 Task: Create a task  Implement a new cloud-based environmental management system for a company , assign it to team member softage.5@softage.net in the project BitTech and update the status of the task to  On Track  , set the priority of the task to Low
Action: Mouse moved to (71, 58)
Screenshot: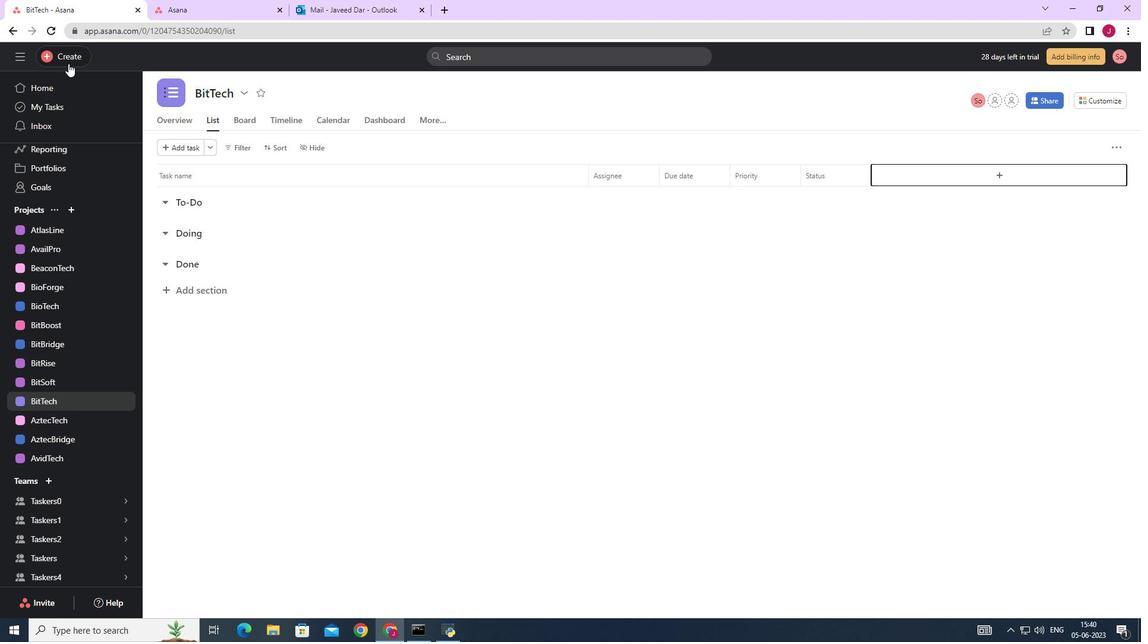 
Action: Mouse pressed left at (71, 58)
Screenshot: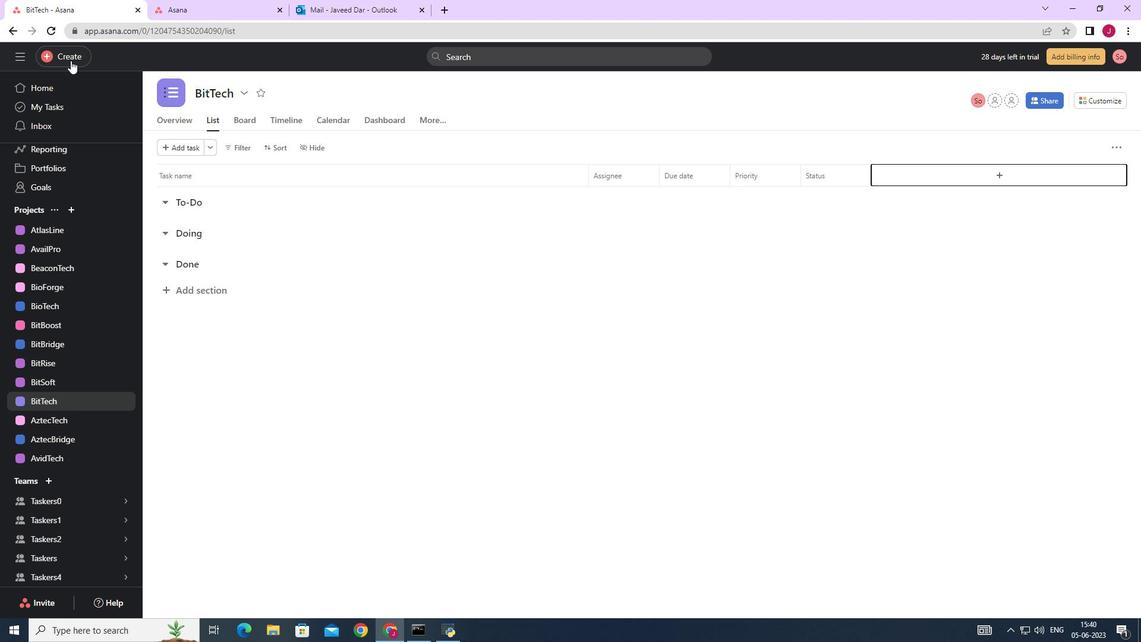 
Action: Mouse moved to (140, 60)
Screenshot: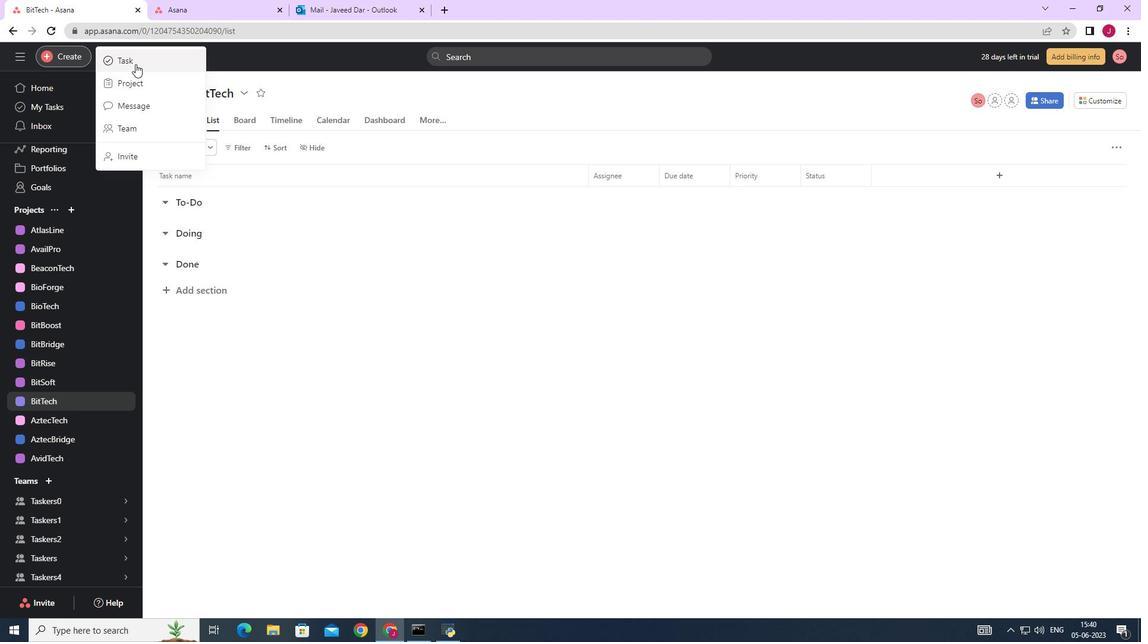 
Action: Mouse pressed left at (140, 60)
Screenshot: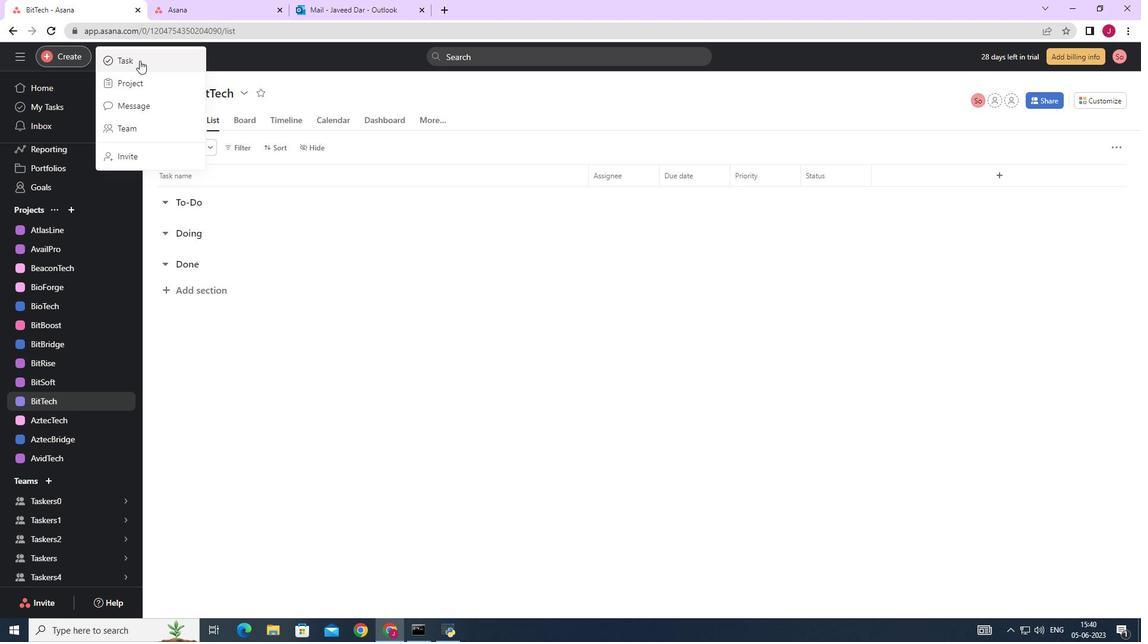 
Action: Mouse moved to (901, 392)
Screenshot: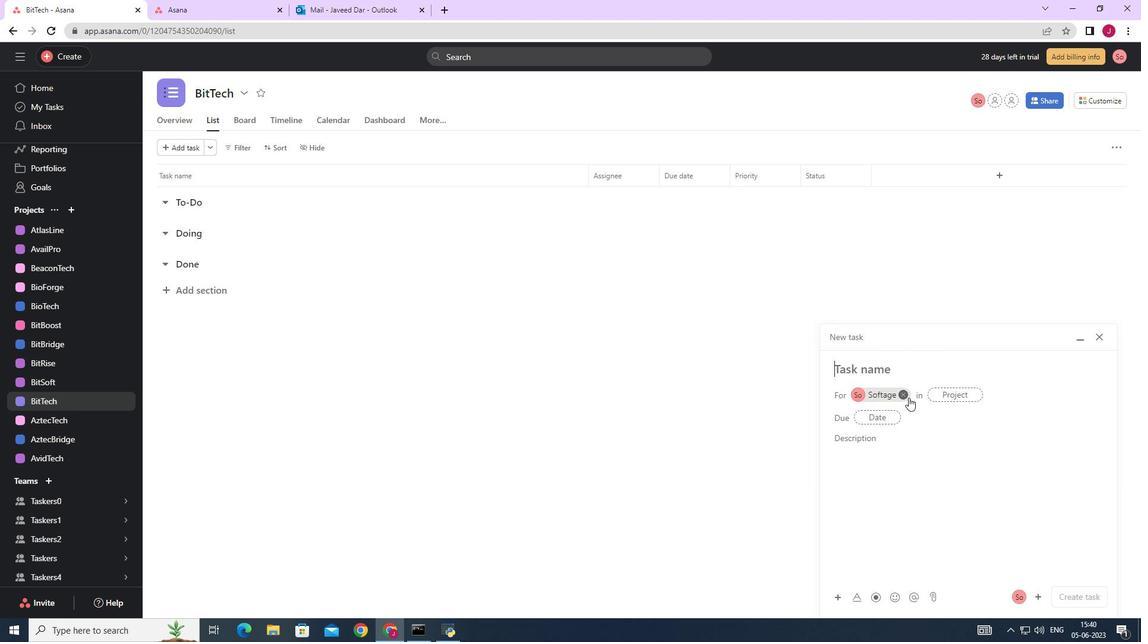 
Action: Mouse pressed left at (901, 392)
Screenshot: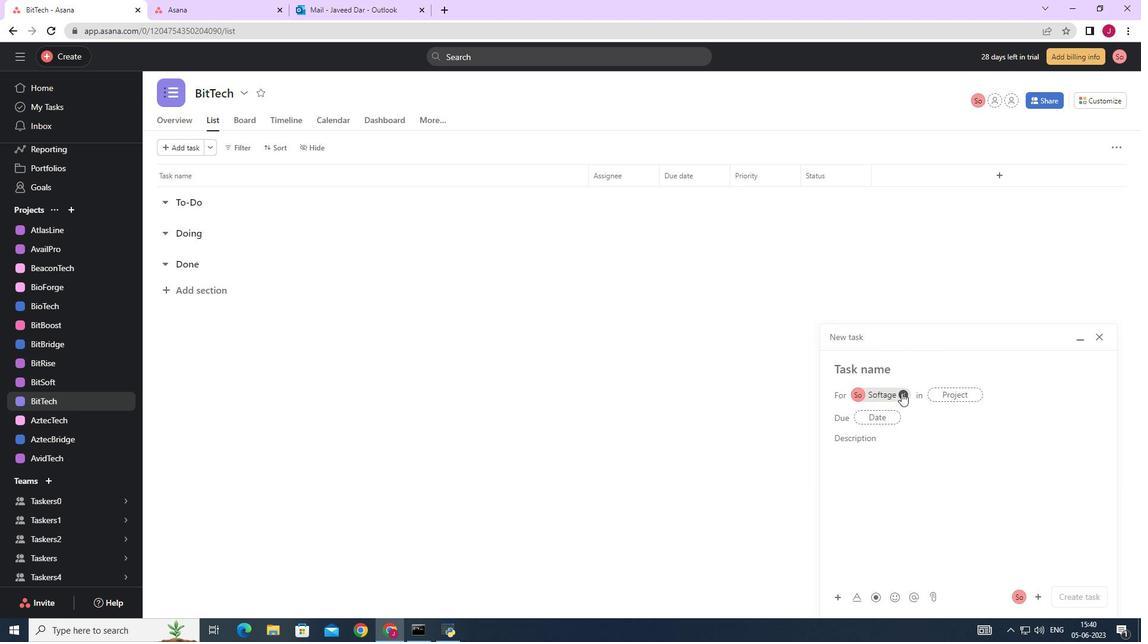 
Action: Mouse moved to (883, 369)
Screenshot: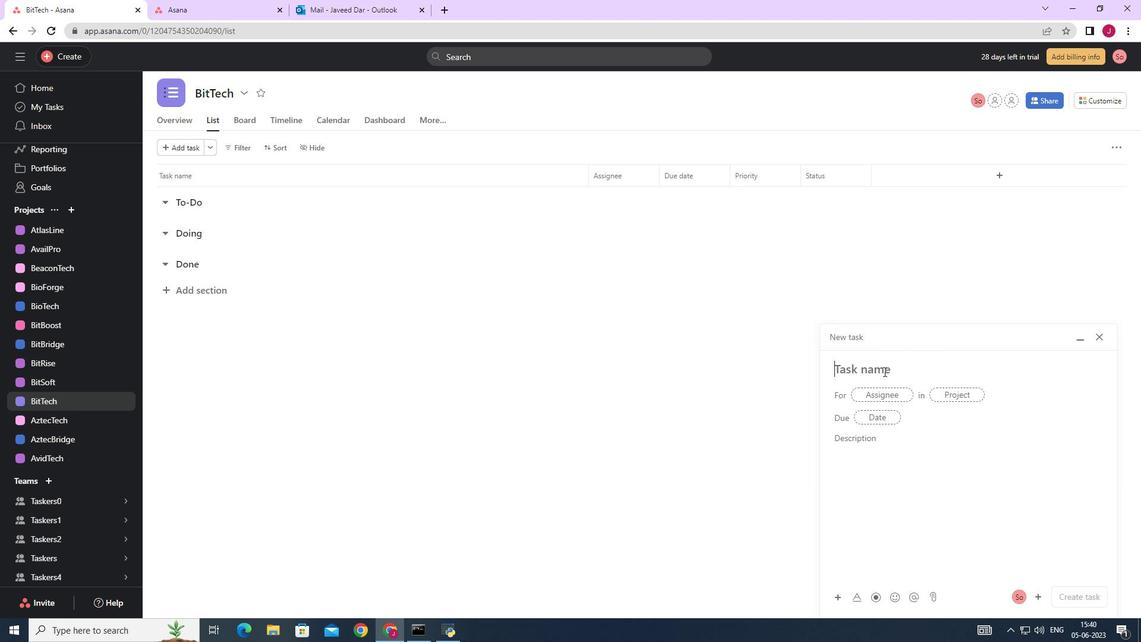 
Action: Mouse pressed left at (883, 369)
Screenshot: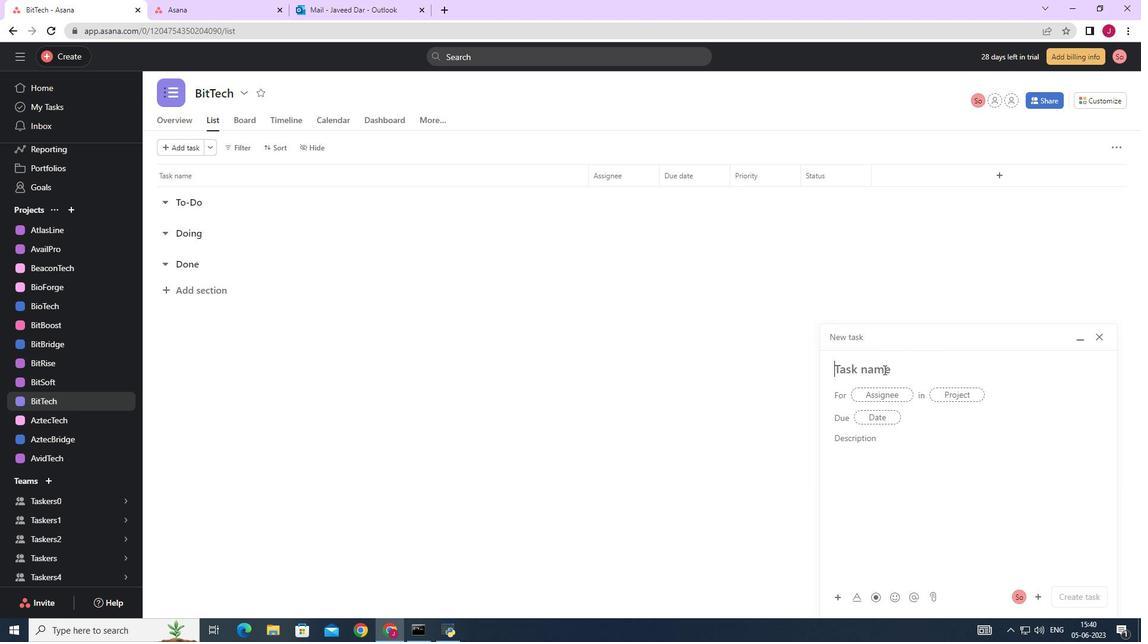 
Action: Mouse moved to (884, 366)
Screenshot: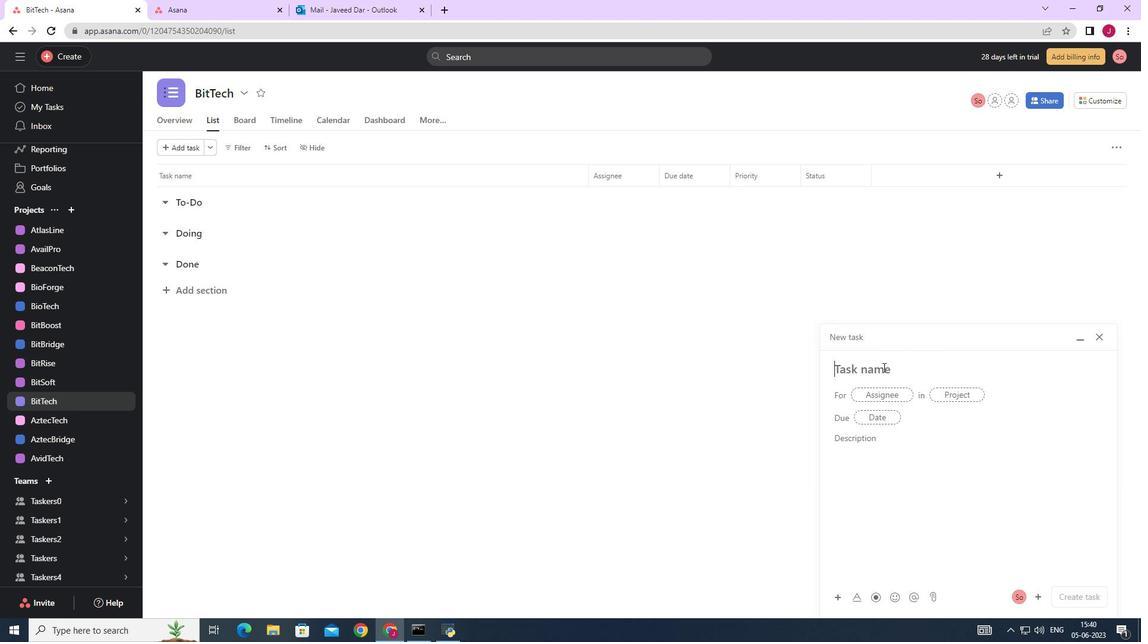 
Action: Key pressed <Key.caps_lock>I<Key.caps_lock>mplement<Key.space>a<Key.space>new<Key.space>cloud-based<Key.space>enviromntal<Key.space><Key.backspace><Key.backspace><Key.backspace><Key.backspace><Key.backspace>ental<Key.space><Key.left><Key.left><Key.left><Key.left><Key.left><Key.left><Key.left><Key.left><Key.right>n<Key.right><Key.right><Key.right><Key.right><Key.right><Key.right><Key.space>management<Key.space>system<Key.space>for<Key.space>a<Key.space>company
Screenshot: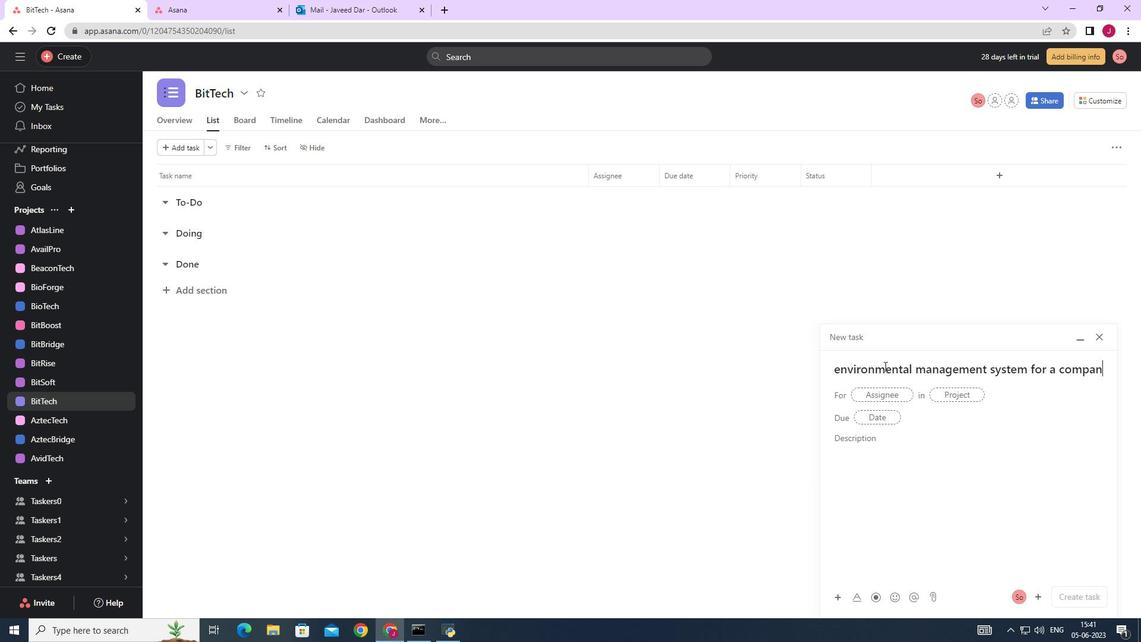 
Action: Mouse moved to (898, 391)
Screenshot: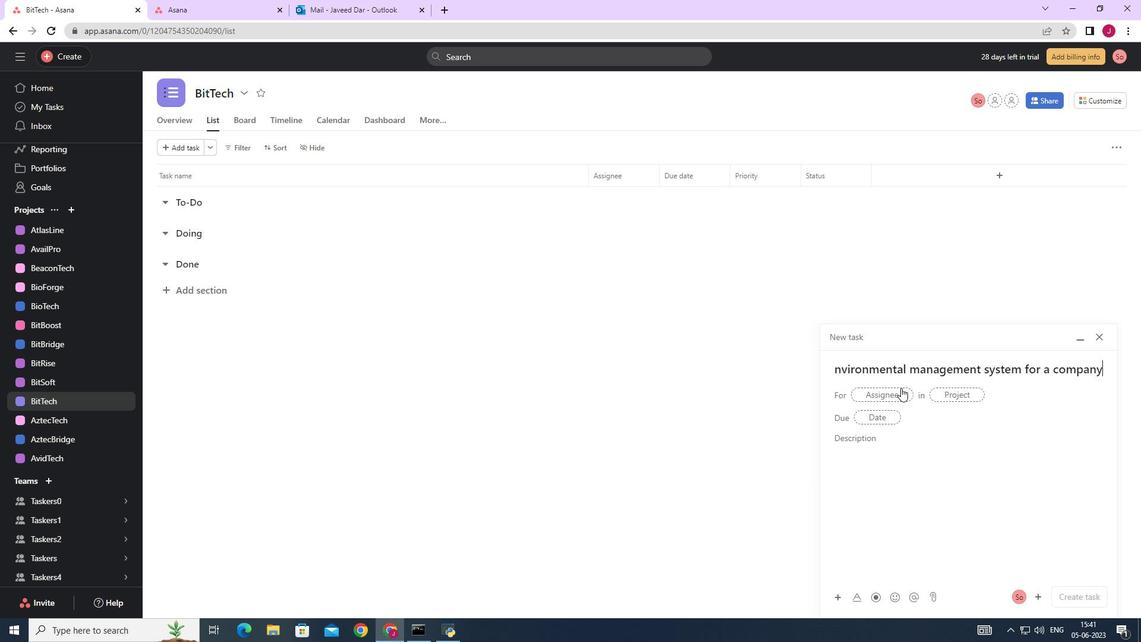 
Action: Mouse pressed left at (898, 391)
Screenshot: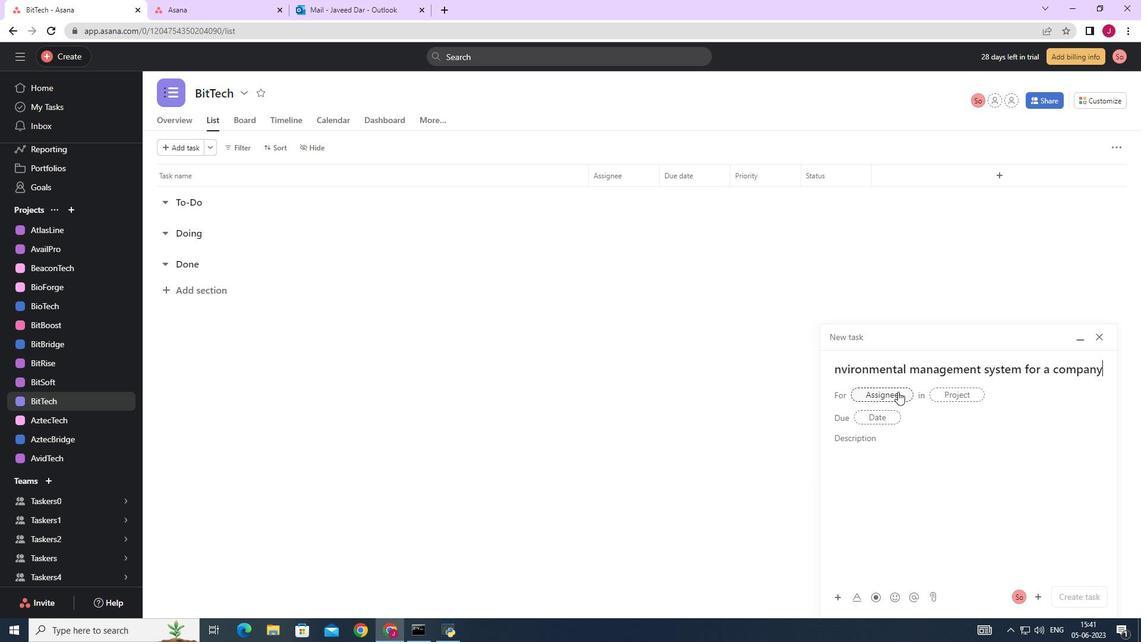 
Action: Key pressed softage.
Screenshot: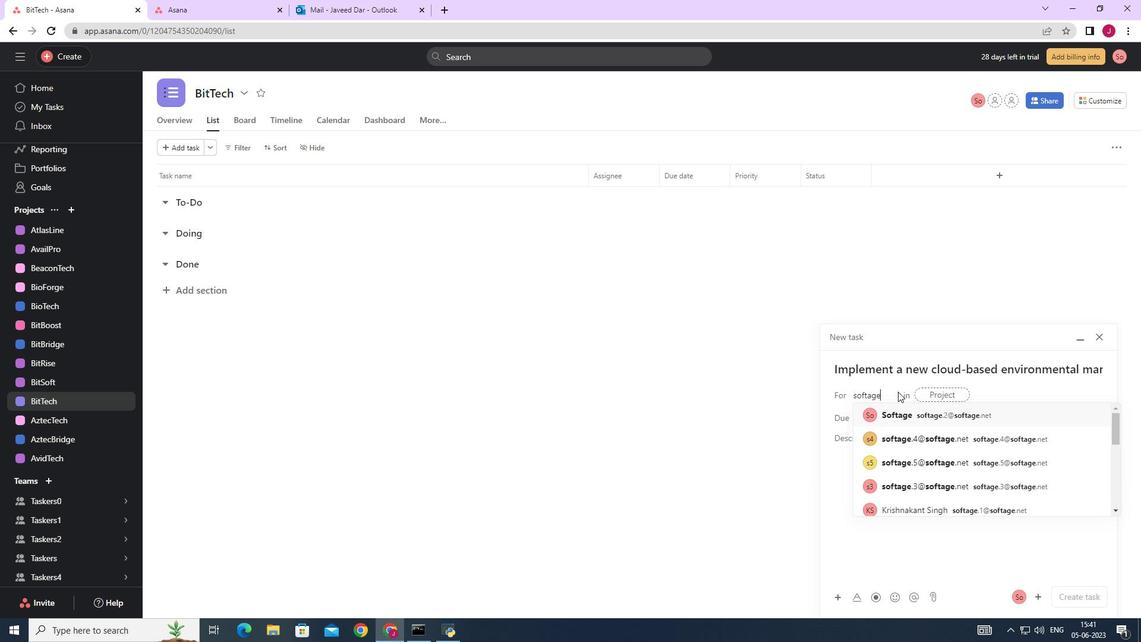 
Action: Mouse moved to (886, 382)
Screenshot: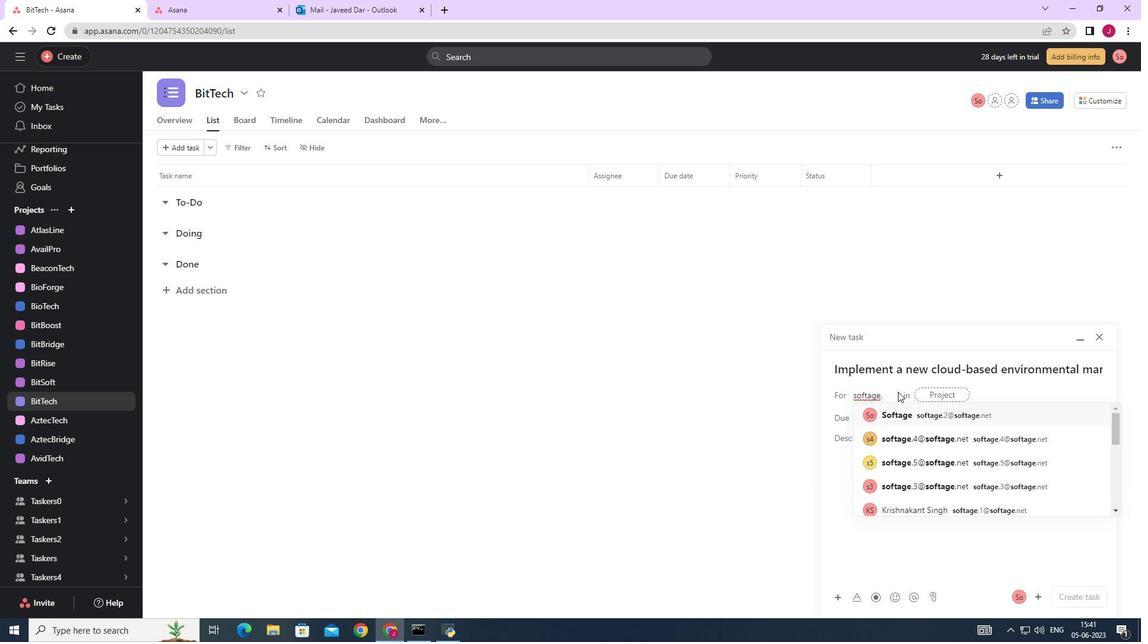 
Action: Key pressed 5
Screenshot: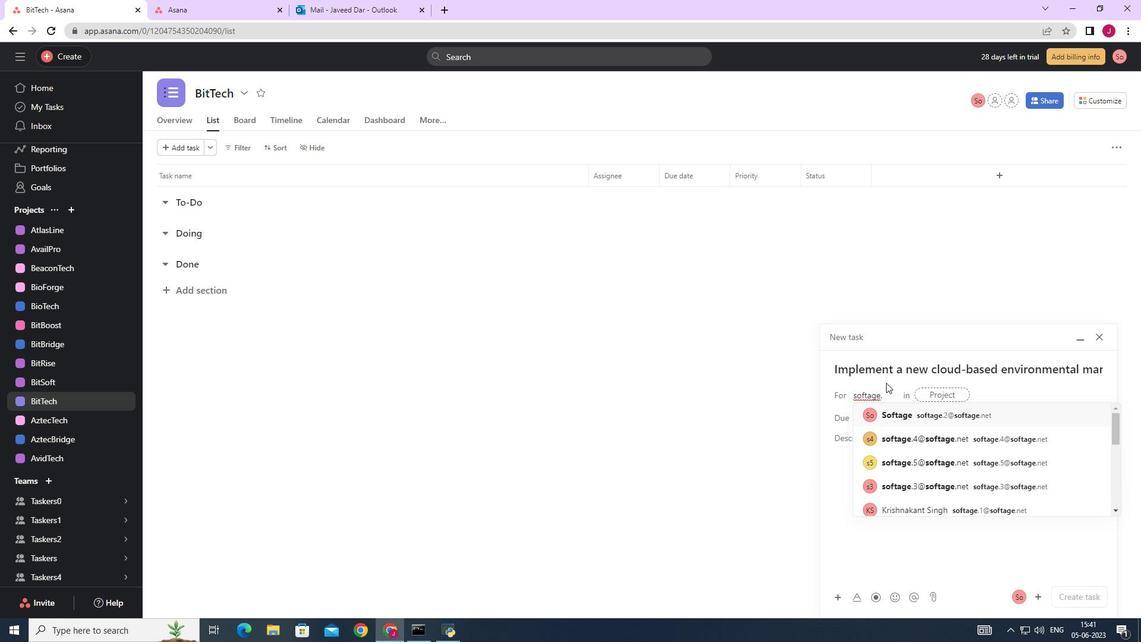 
Action: Mouse moved to (939, 416)
Screenshot: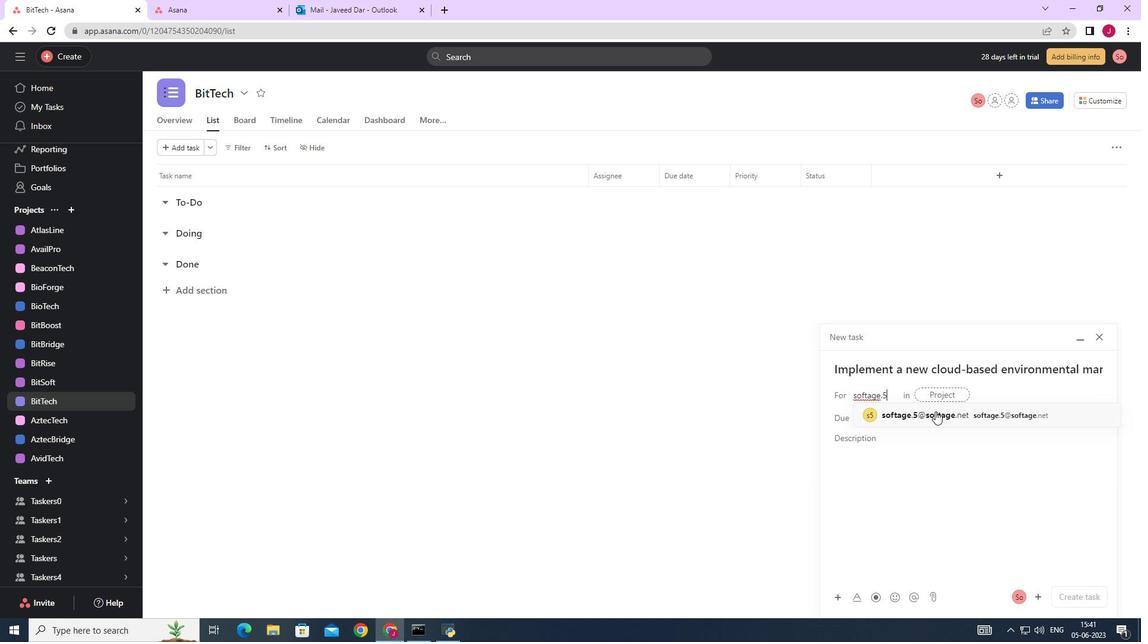 
Action: Mouse pressed left at (939, 416)
Screenshot: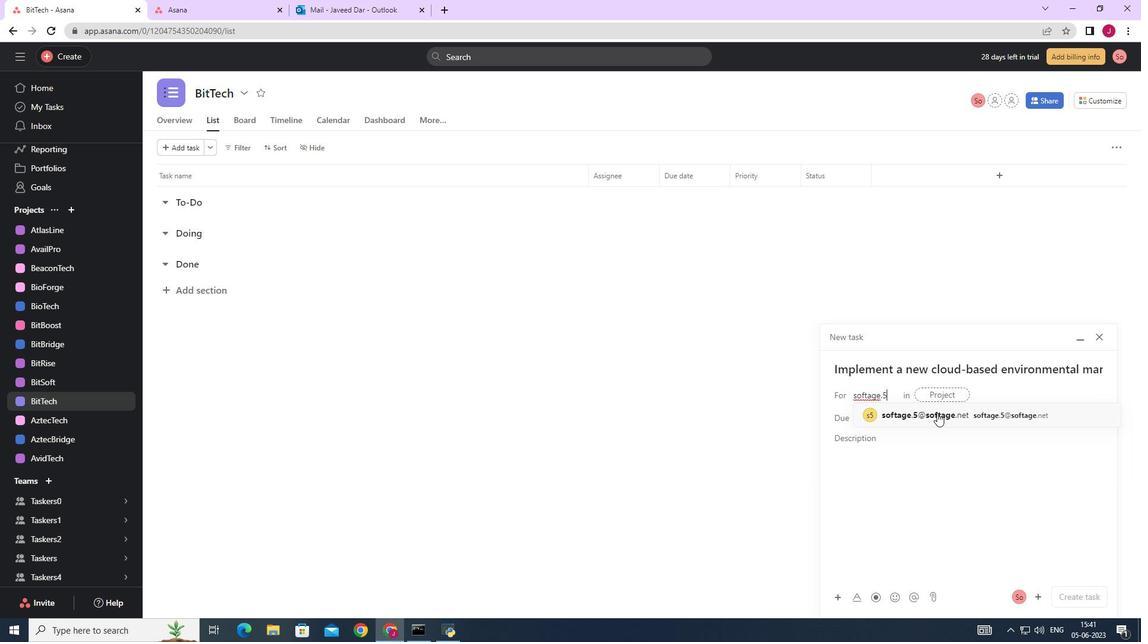 
Action: Mouse moved to (739, 413)
Screenshot: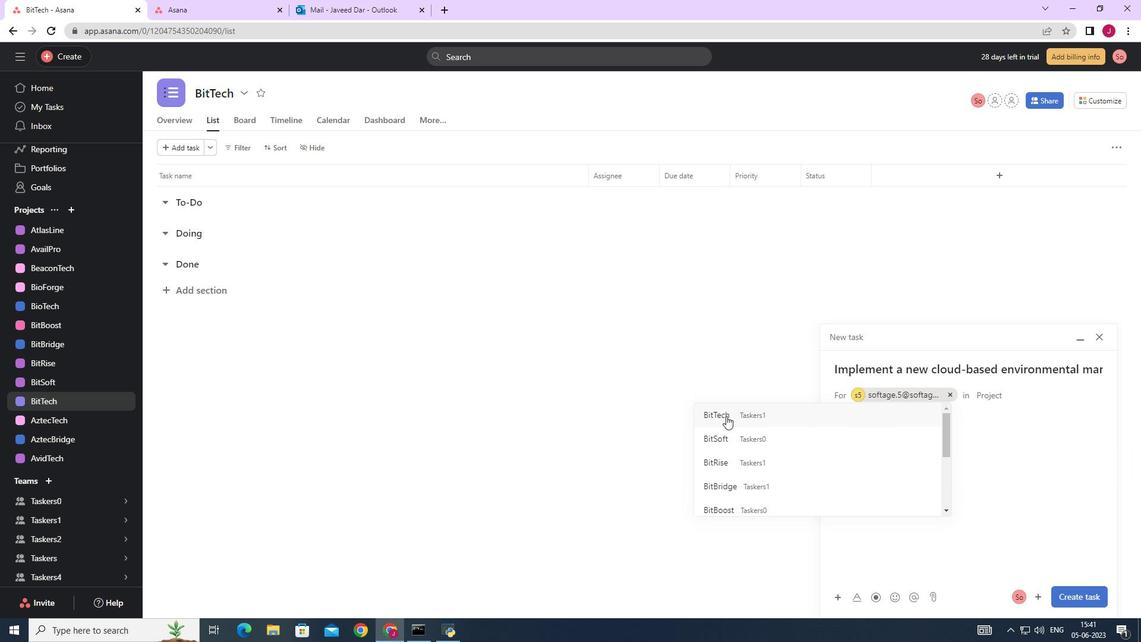 
Action: Mouse pressed left at (739, 413)
Screenshot: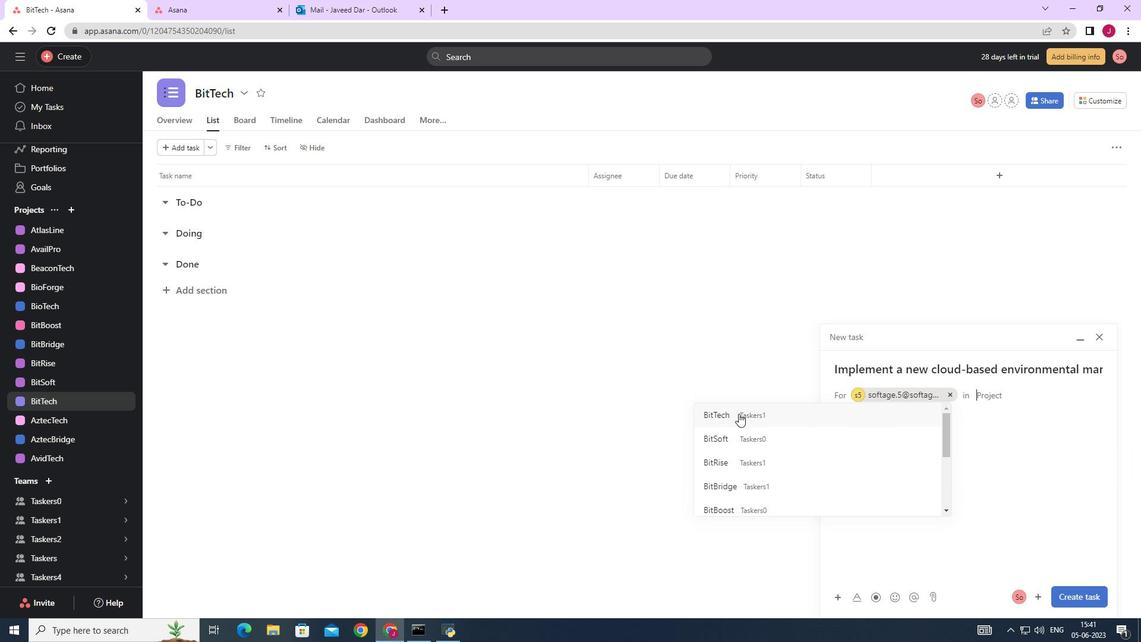 
Action: Mouse moved to (896, 443)
Screenshot: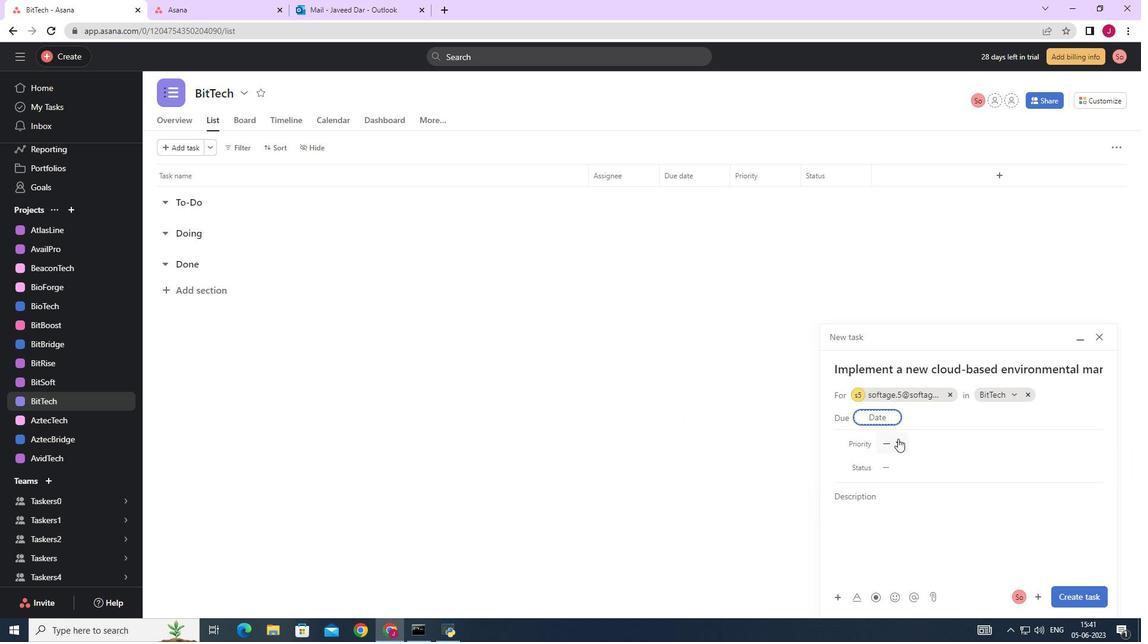 
Action: Mouse pressed left at (896, 443)
Screenshot: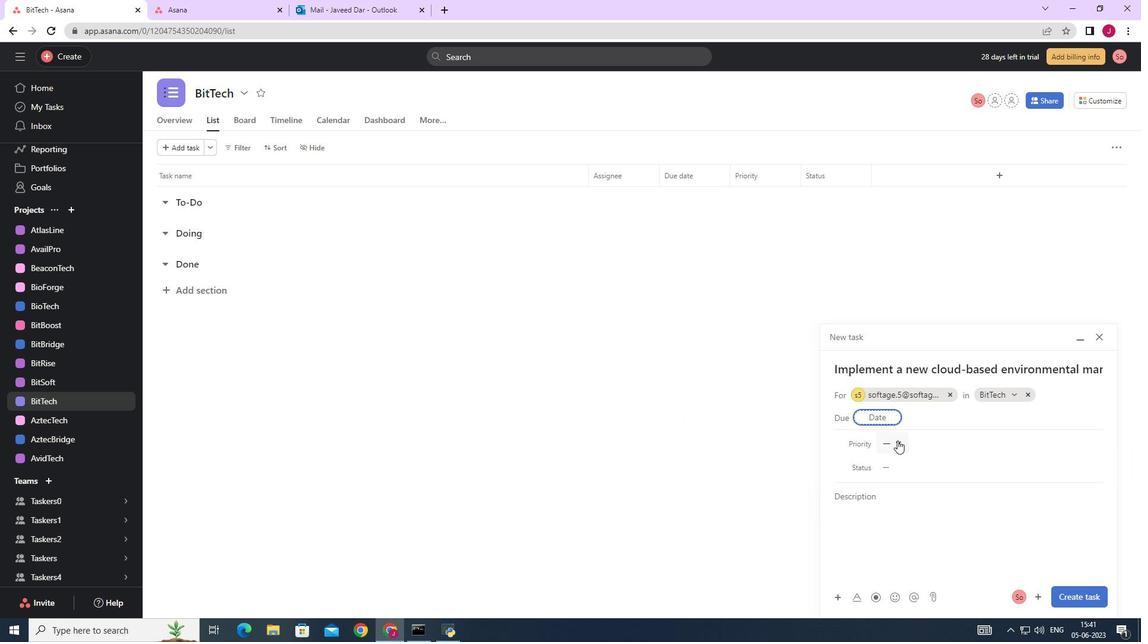 
Action: Mouse moved to (912, 526)
Screenshot: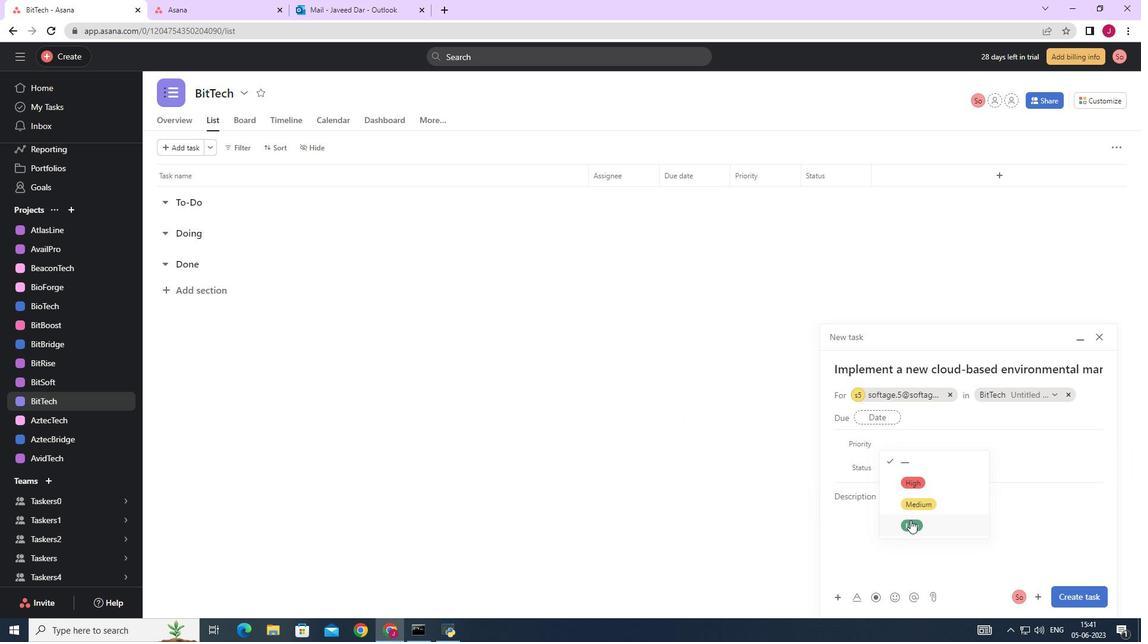 
Action: Mouse pressed left at (912, 526)
Screenshot: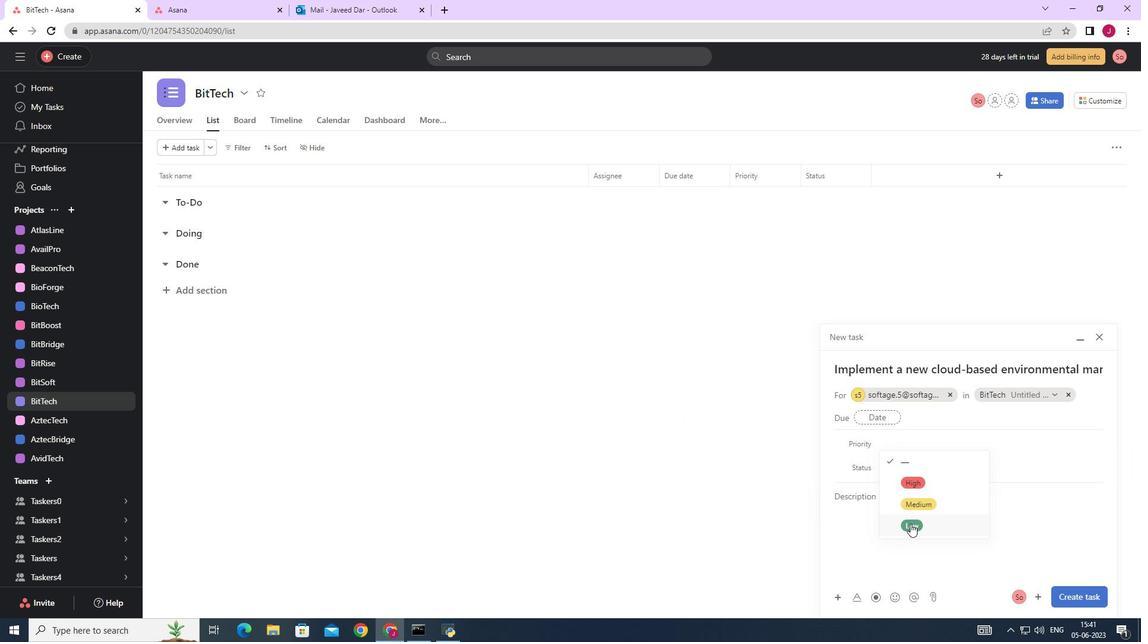 
Action: Mouse moved to (903, 472)
Screenshot: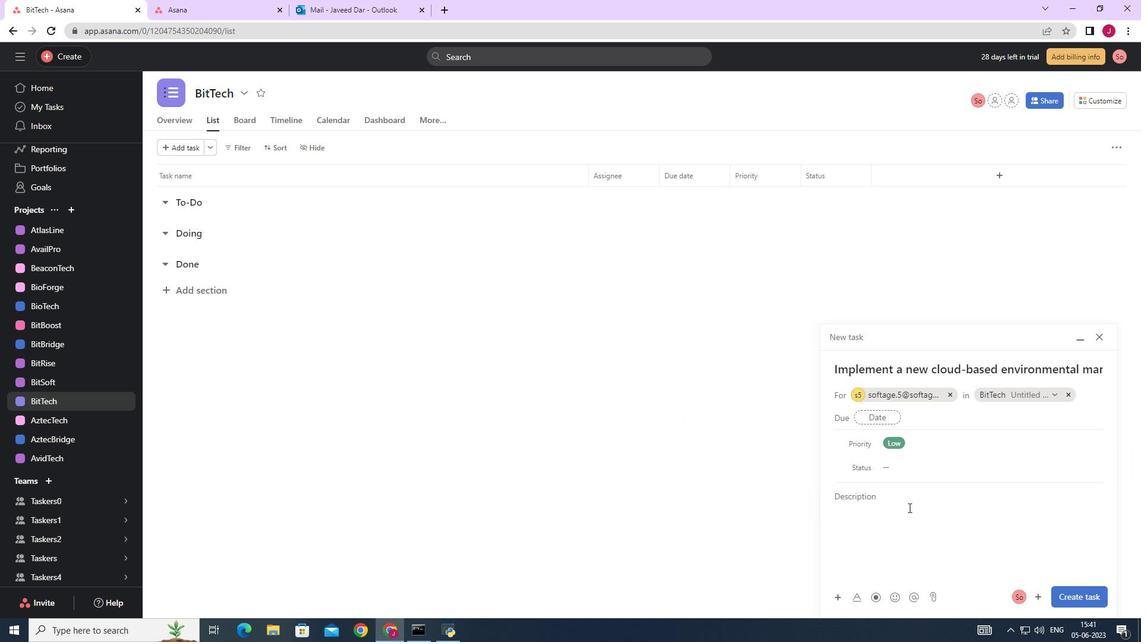 
Action: Mouse pressed left at (903, 472)
Screenshot: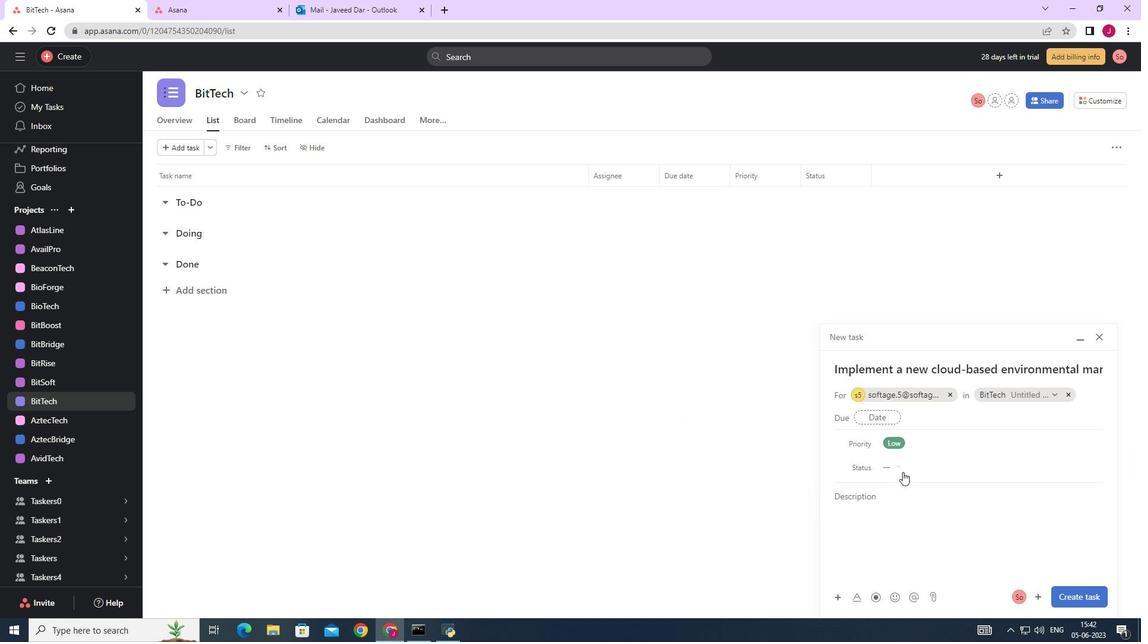 
Action: Mouse moved to (918, 505)
Screenshot: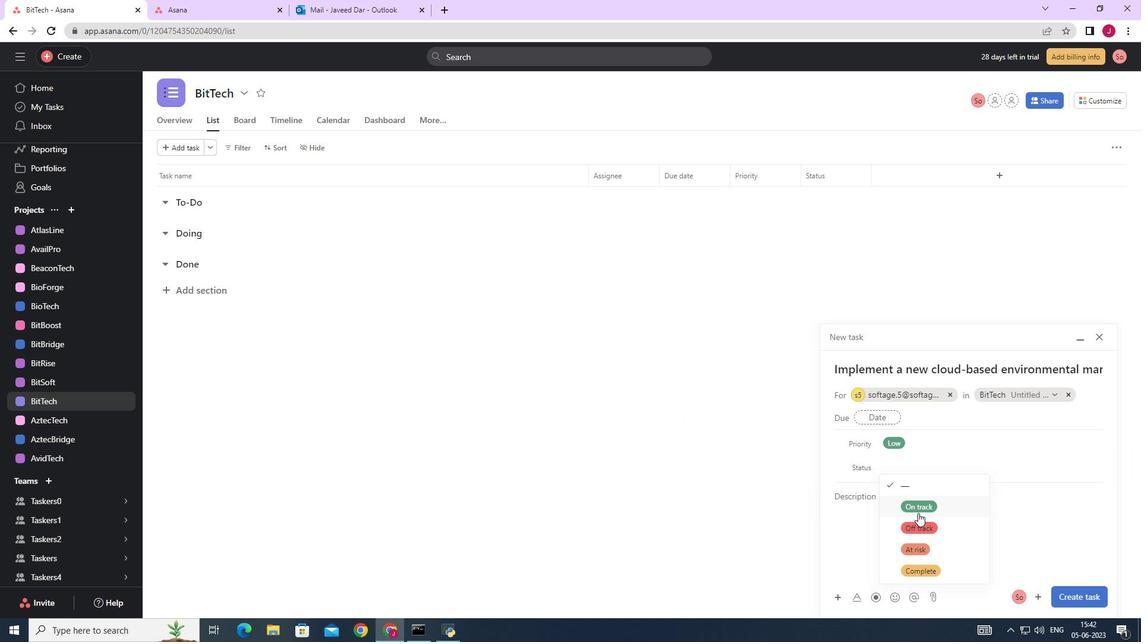 
Action: Mouse pressed left at (918, 505)
Screenshot: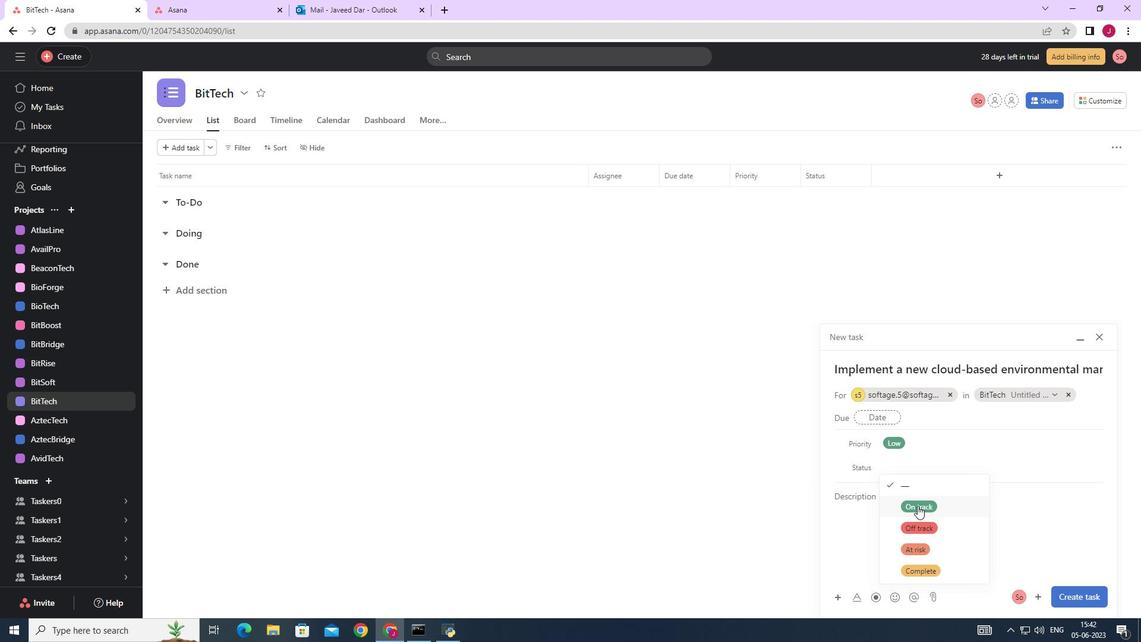 
Action: Mouse moved to (1079, 597)
Screenshot: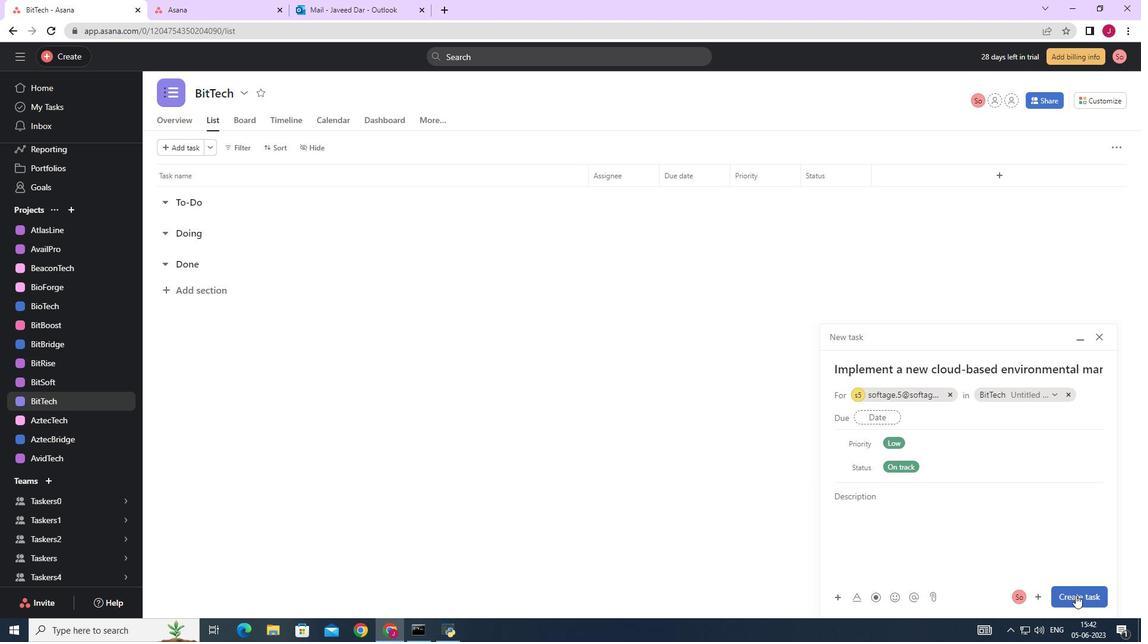 
Action: Mouse pressed left at (1079, 597)
Screenshot: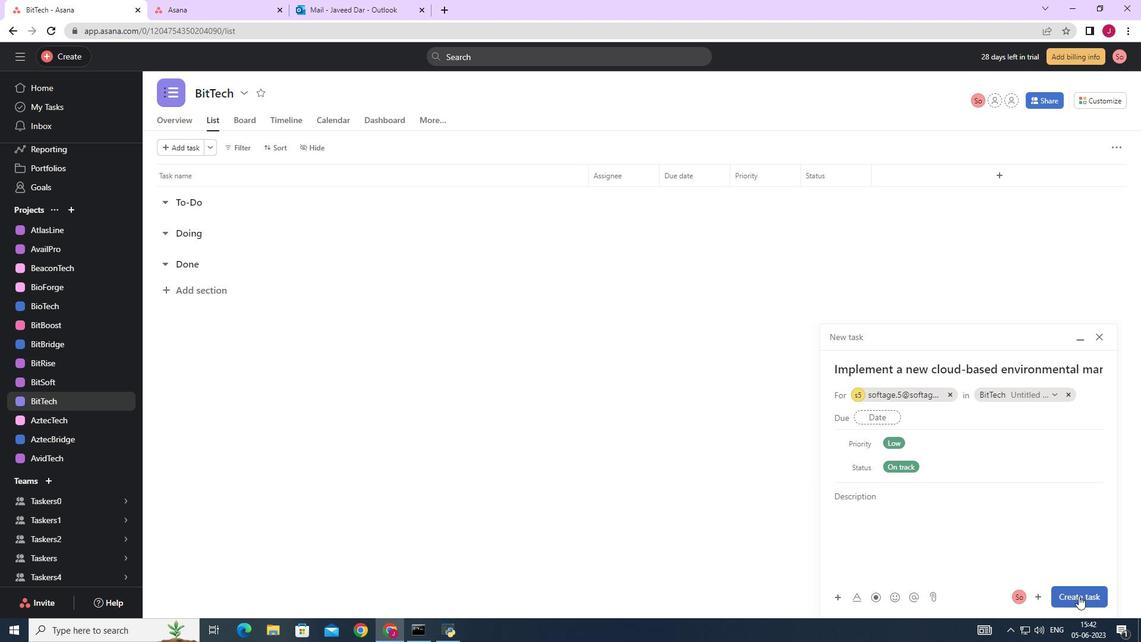 
Action: Mouse moved to (1062, 578)
Screenshot: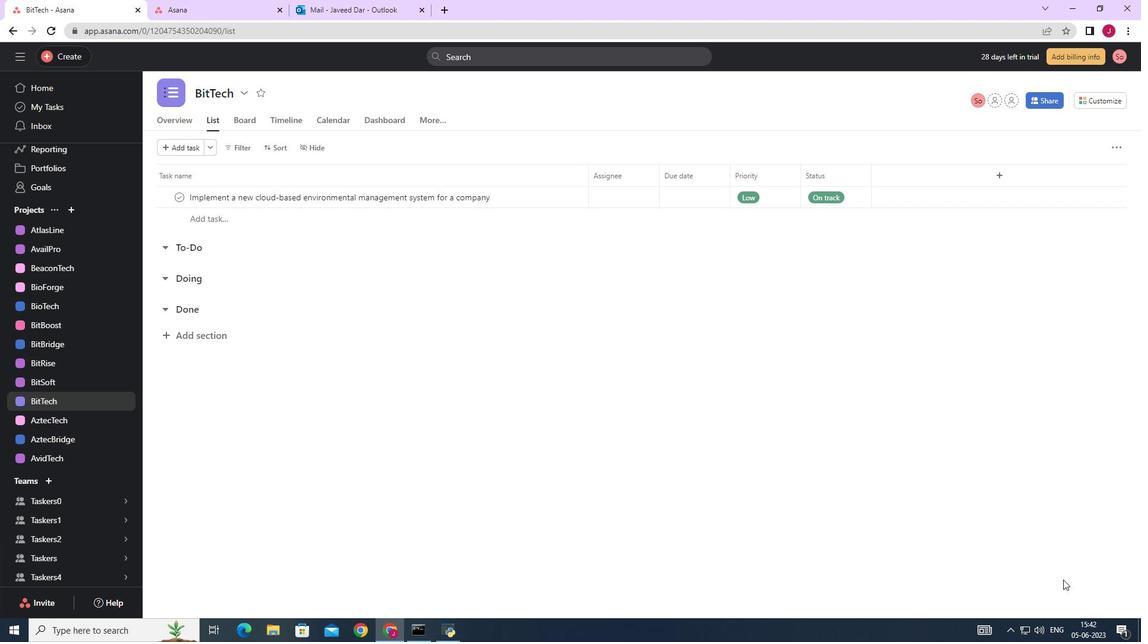
